 Task: Send an urgent email to Shubham Jain without a subject.
Action: Mouse moved to (20, 165)
Screenshot: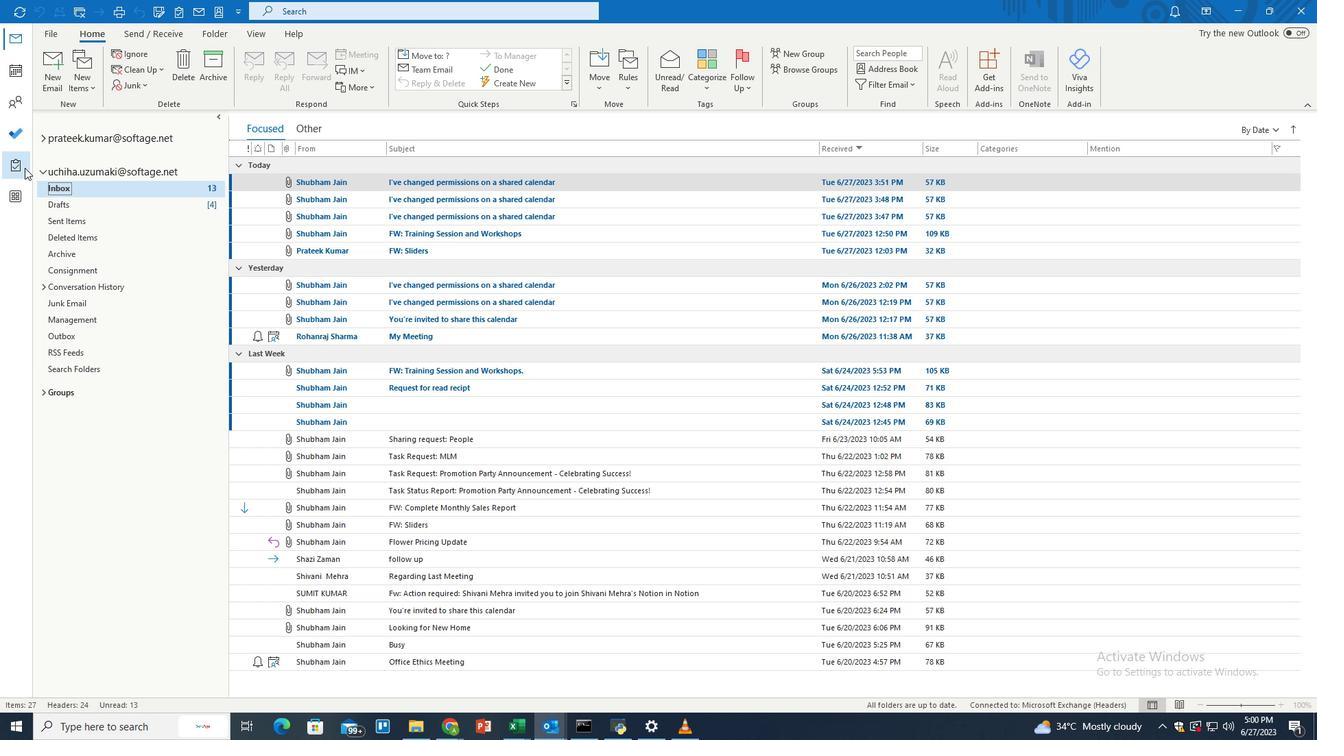 
Action: Mouse pressed left at (20, 165)
Screenshot: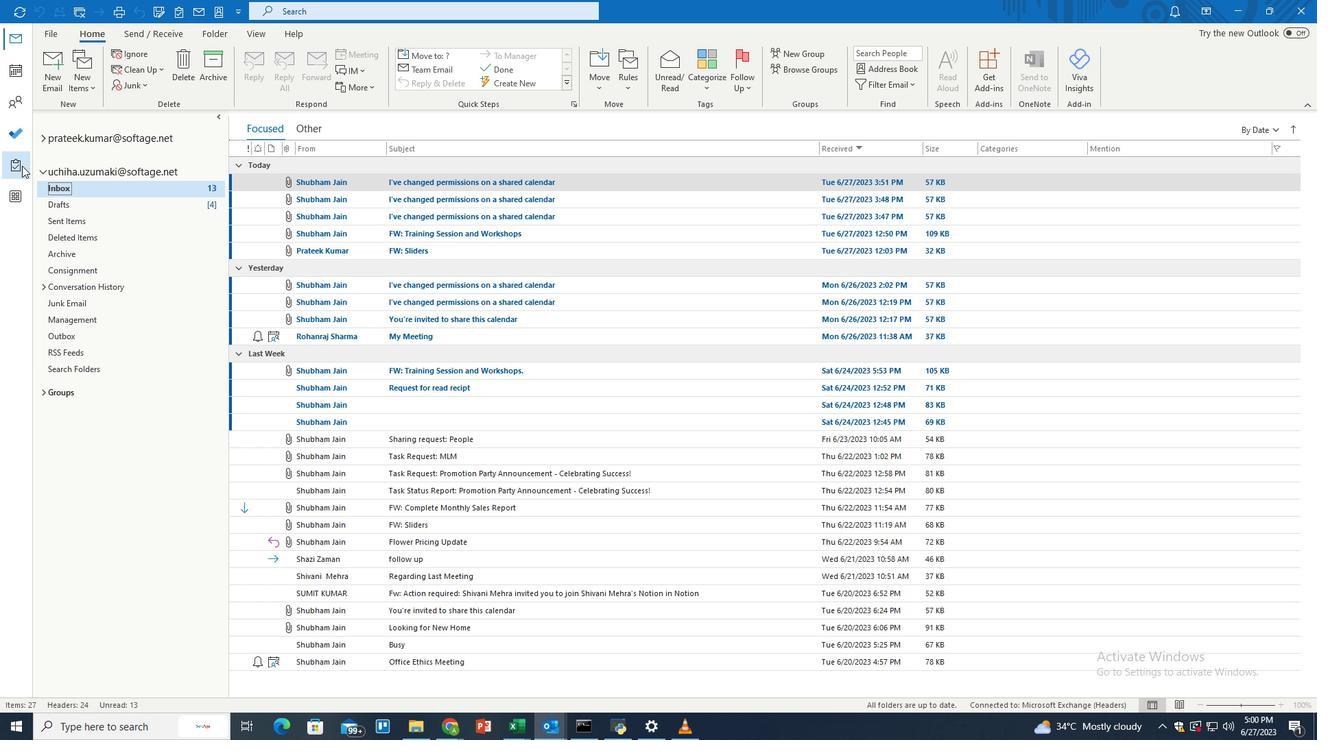 
Action: Mouse moved to (333, 622)
Screenshot: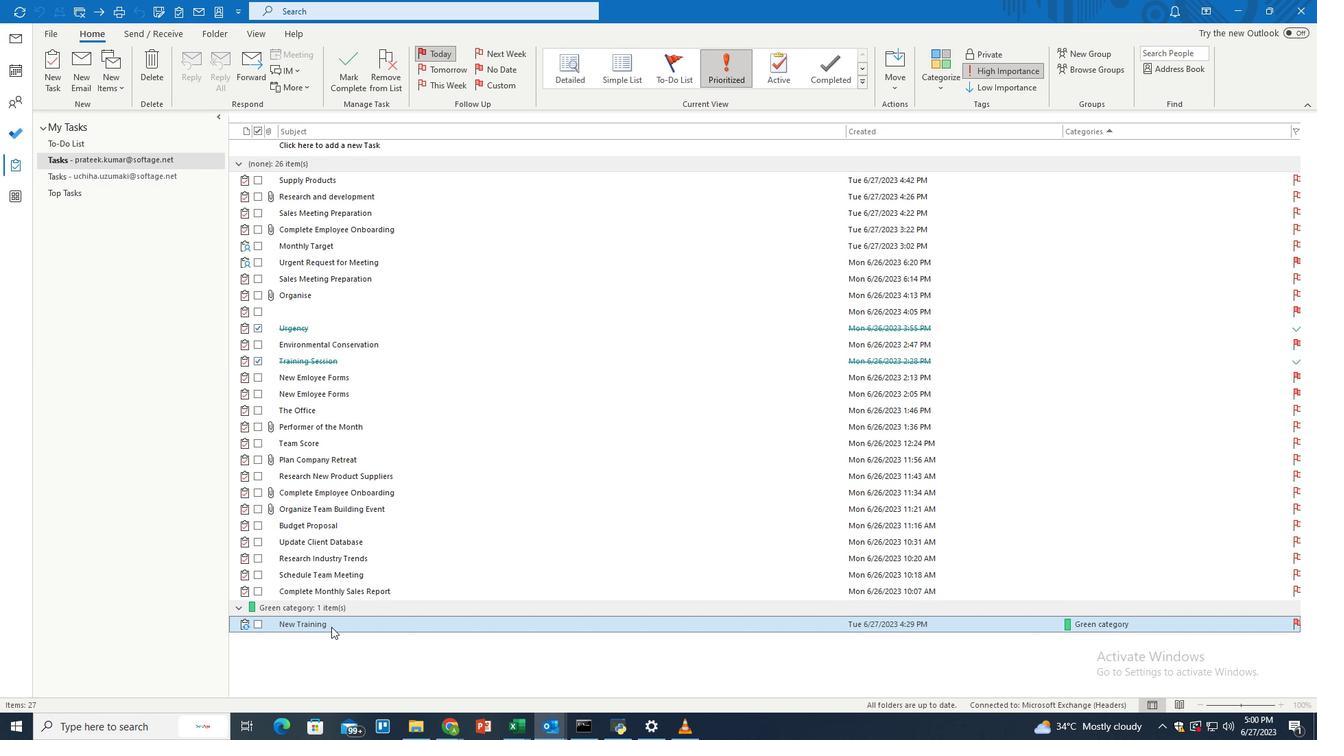 
Action: Mouse pressed left at (333, 622)
Screenshot: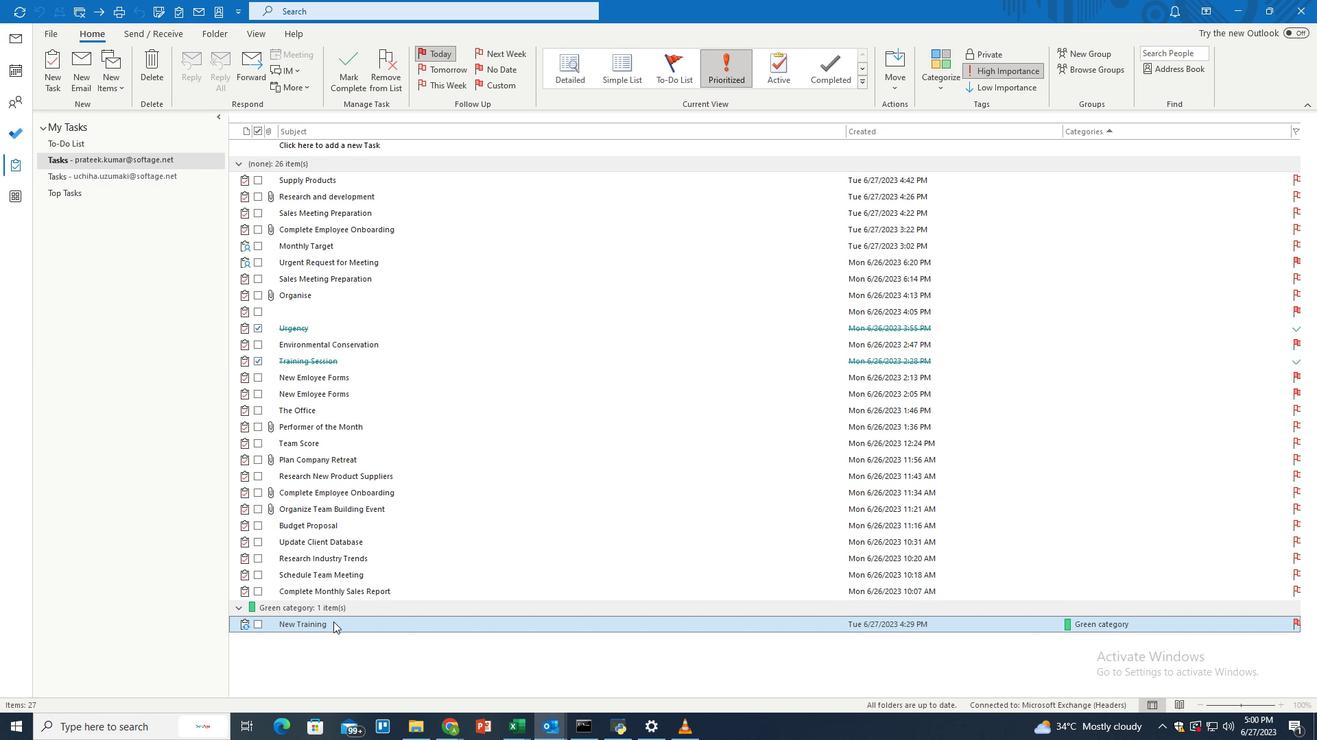 
Action: Key pressed ctrl+C
Screenshot: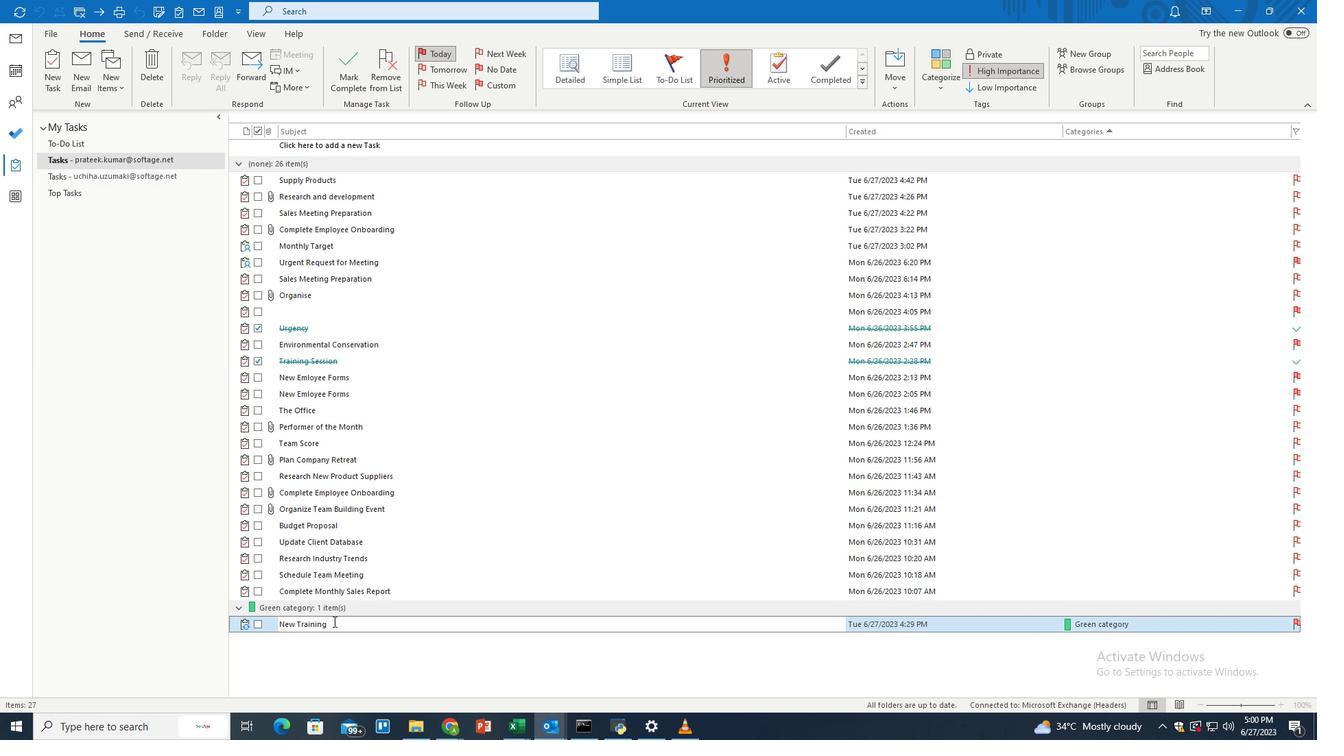 
Action: Mouse moved to (8, 41)
Screenshot: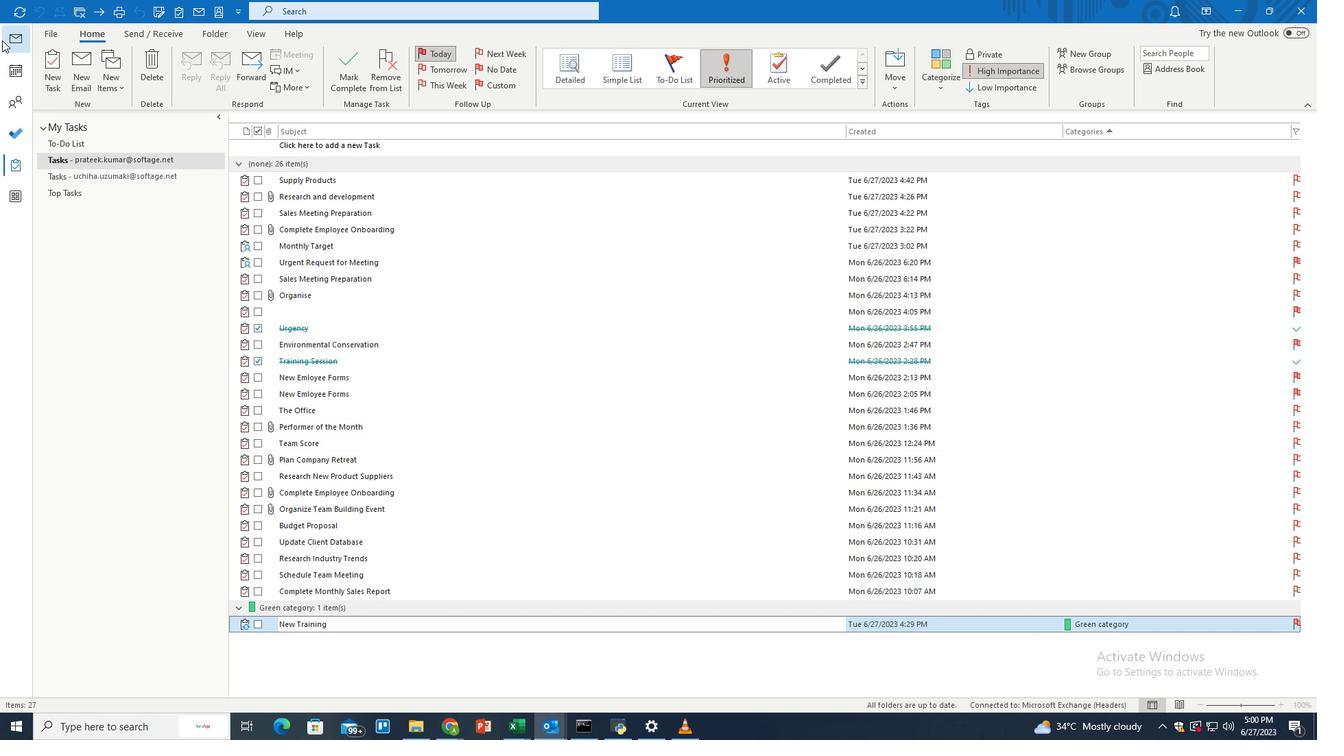 
Action: Mouse pressed left at (8, 41)
Screenshot: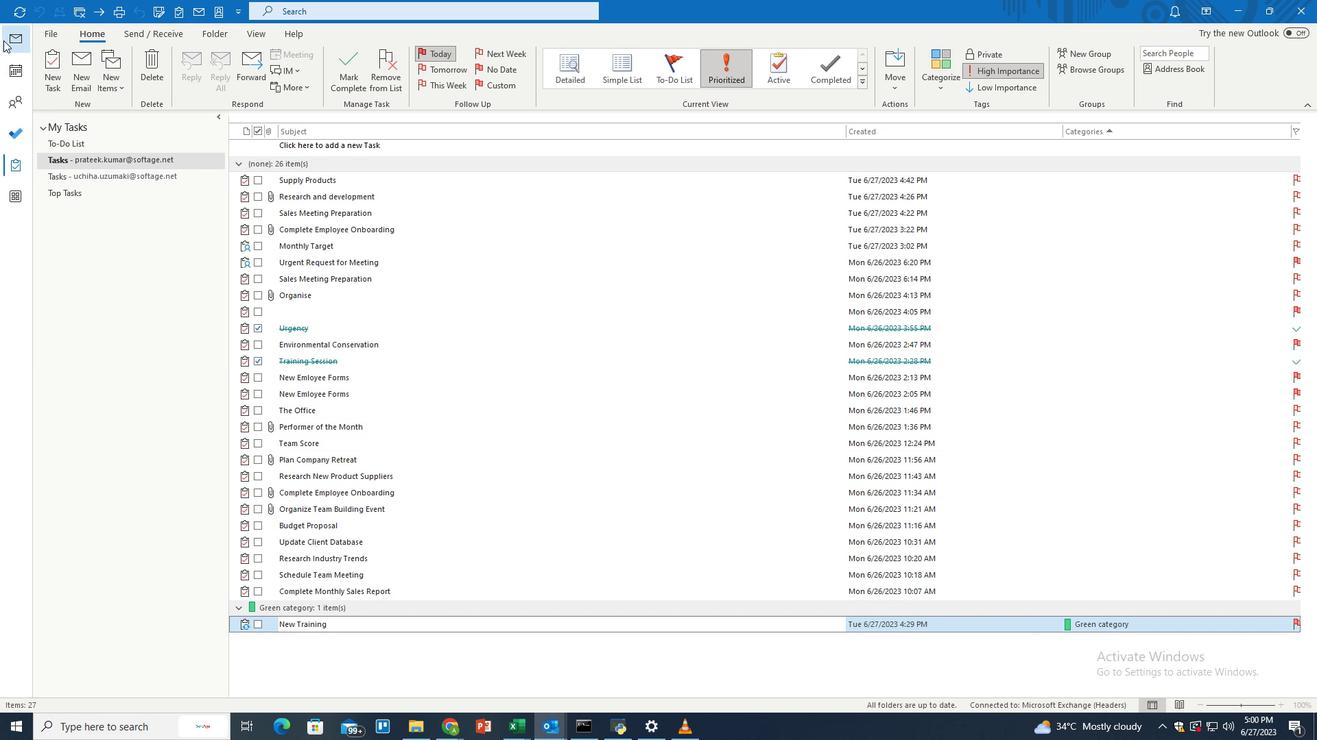 
Action: Mouse moved to (60, 64)
Screenshot: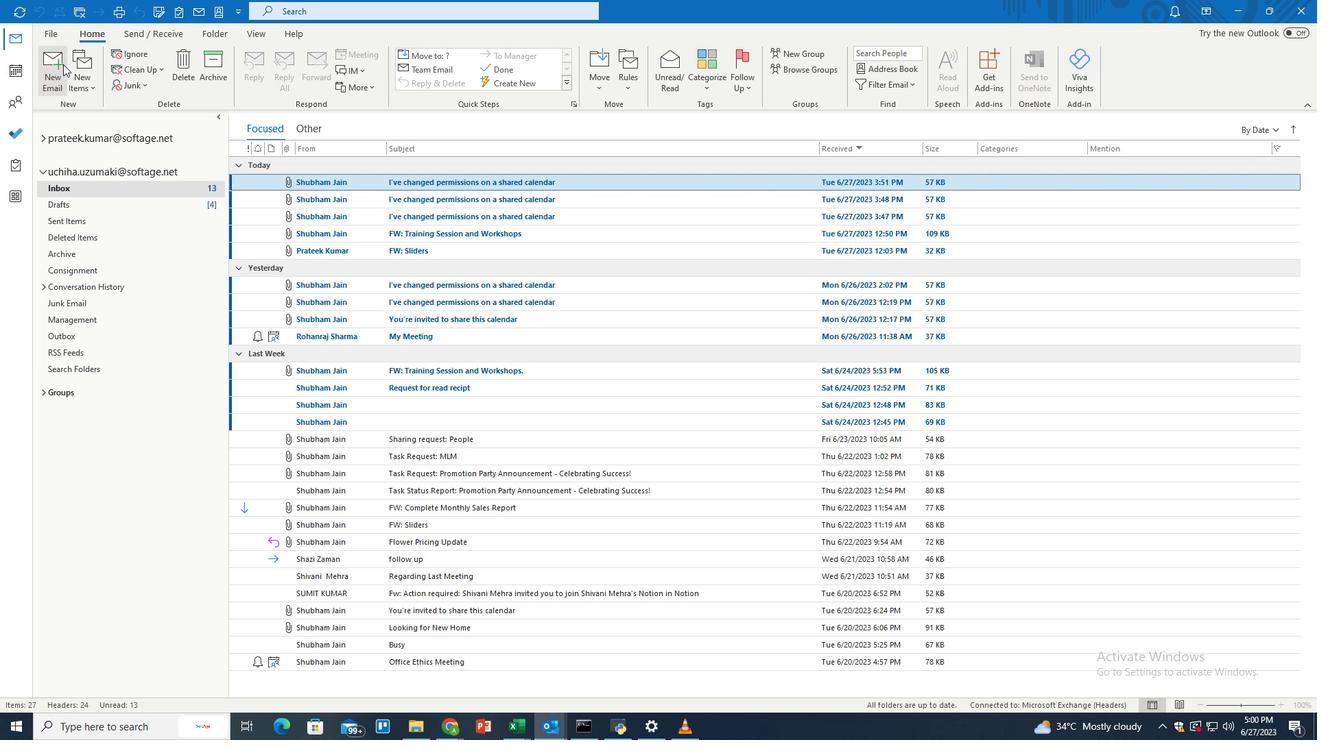 
Action: Mouse pressed left at (60, 64)
Screenshot: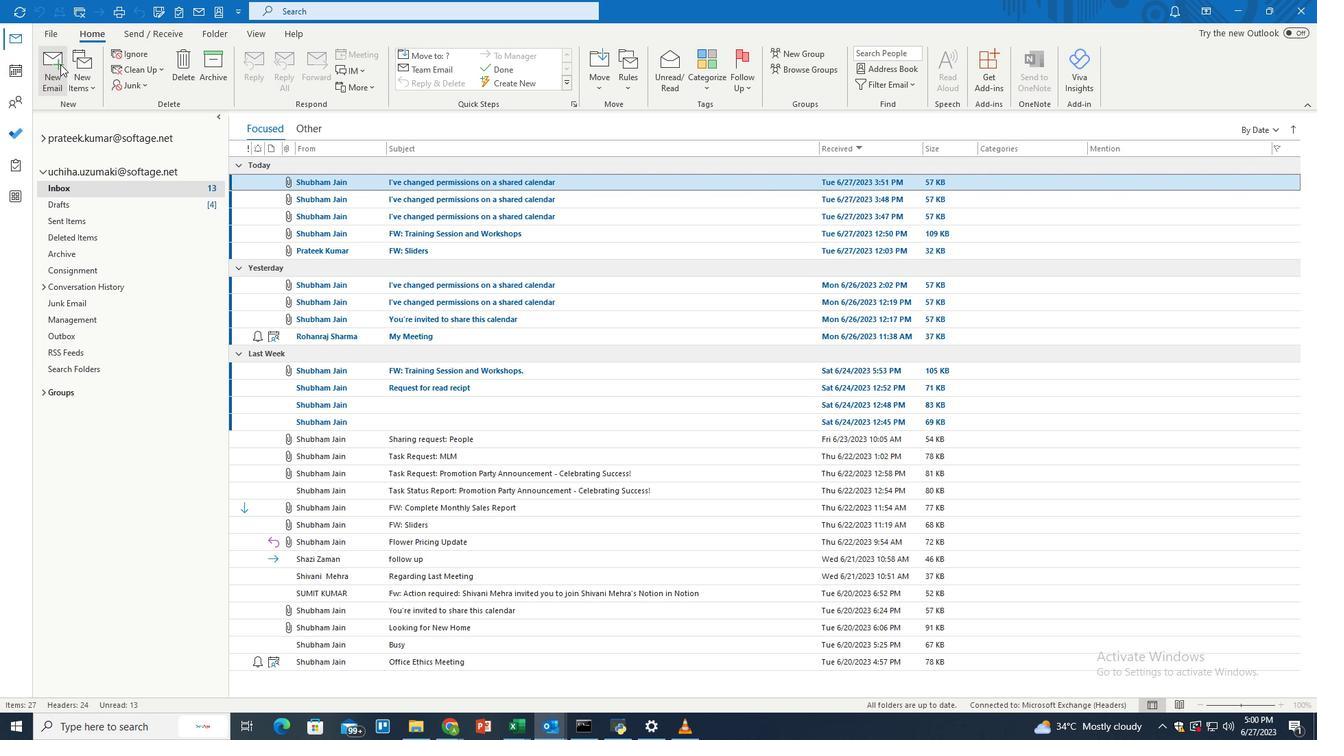 
Action: Mouse moved to (57, 64)
Screenshot: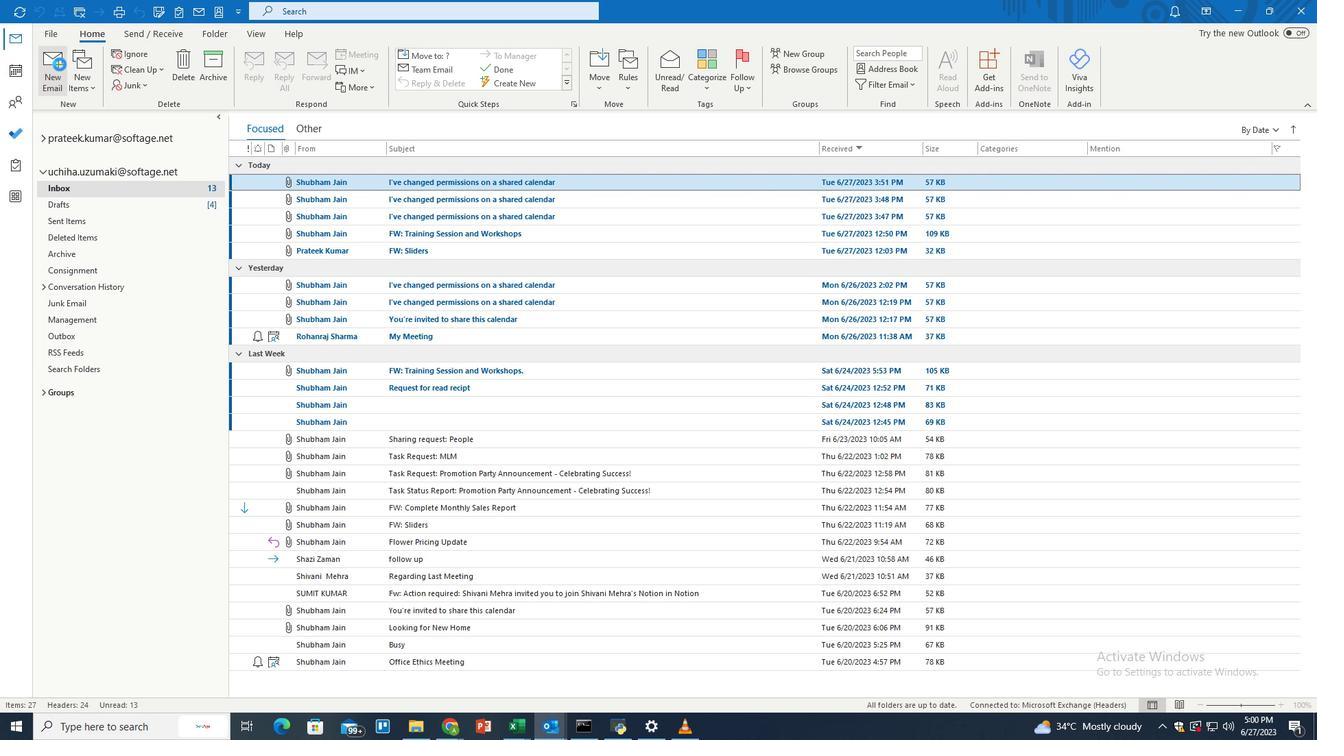 
Action: Mouse pressed left at (57, 64)
Screenshot: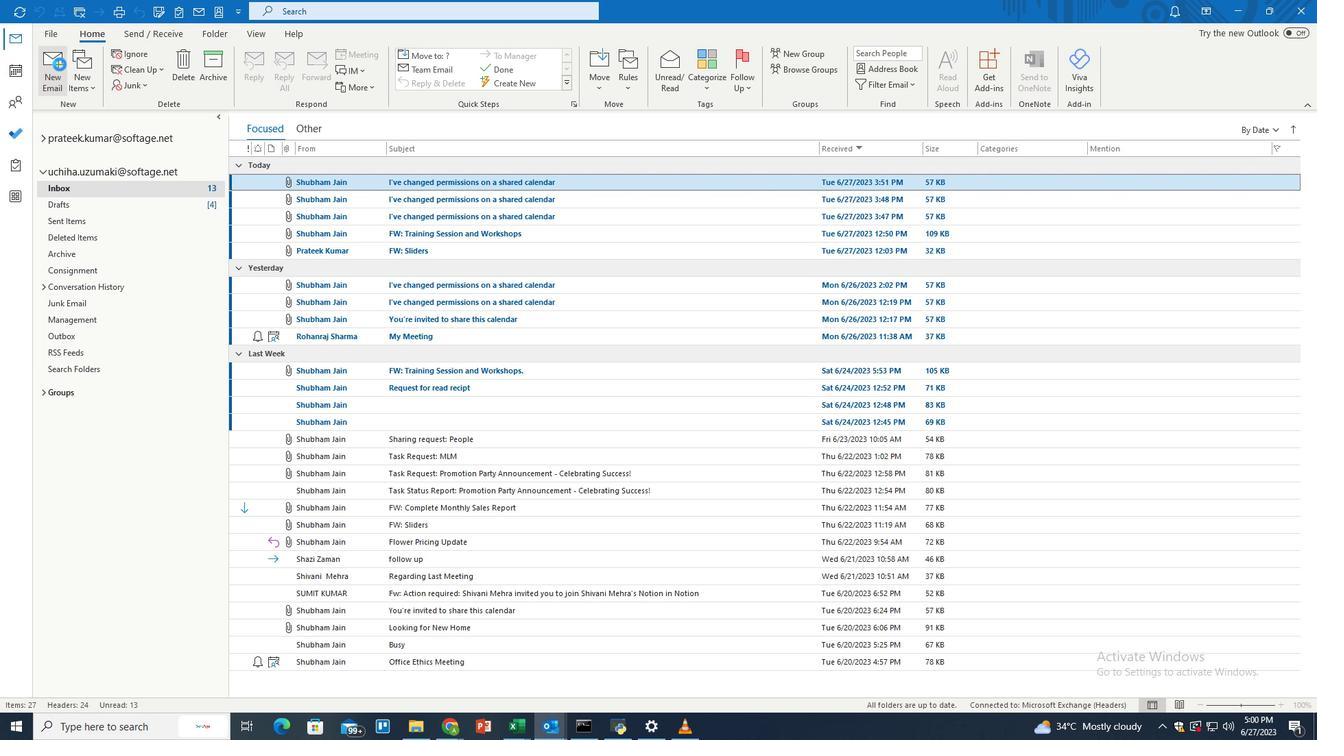 
Action: Mouse moved to (189, 163)
Screenshot: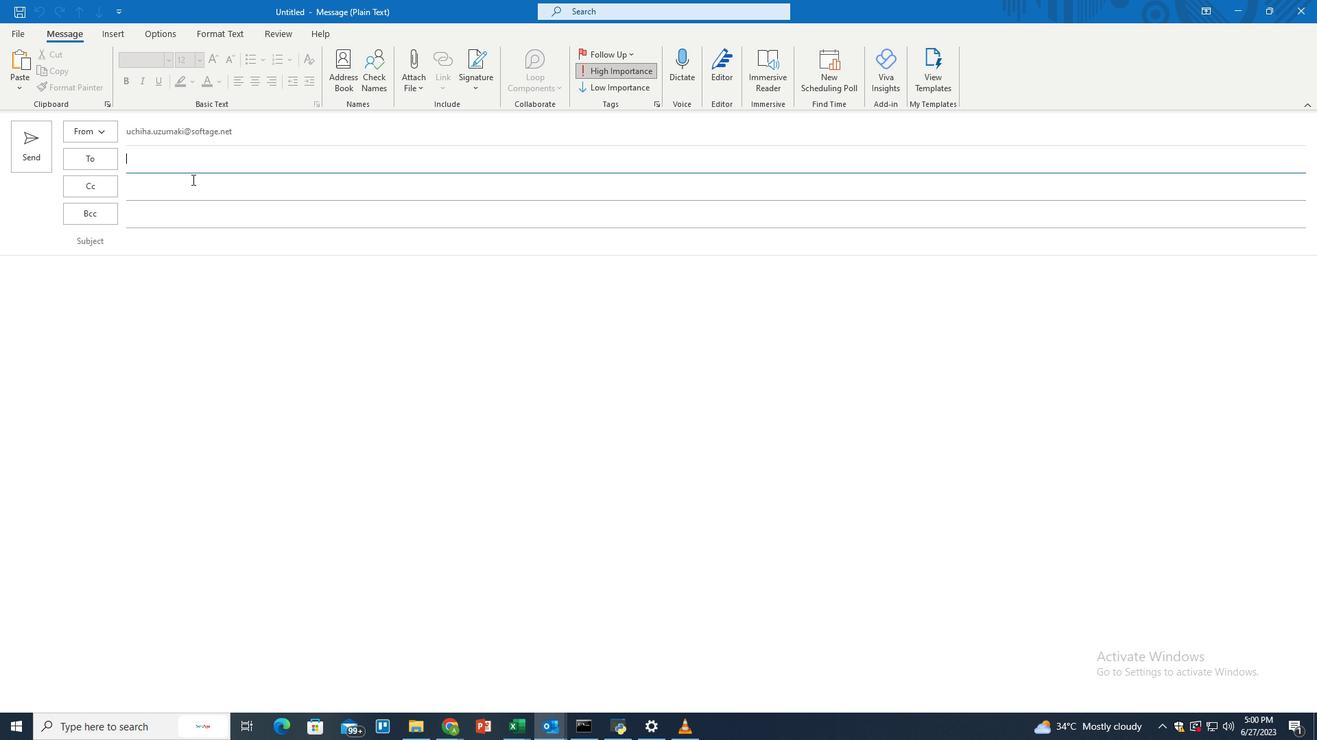 
Action: Key pressed <Key.shift>Sh
Screenshot: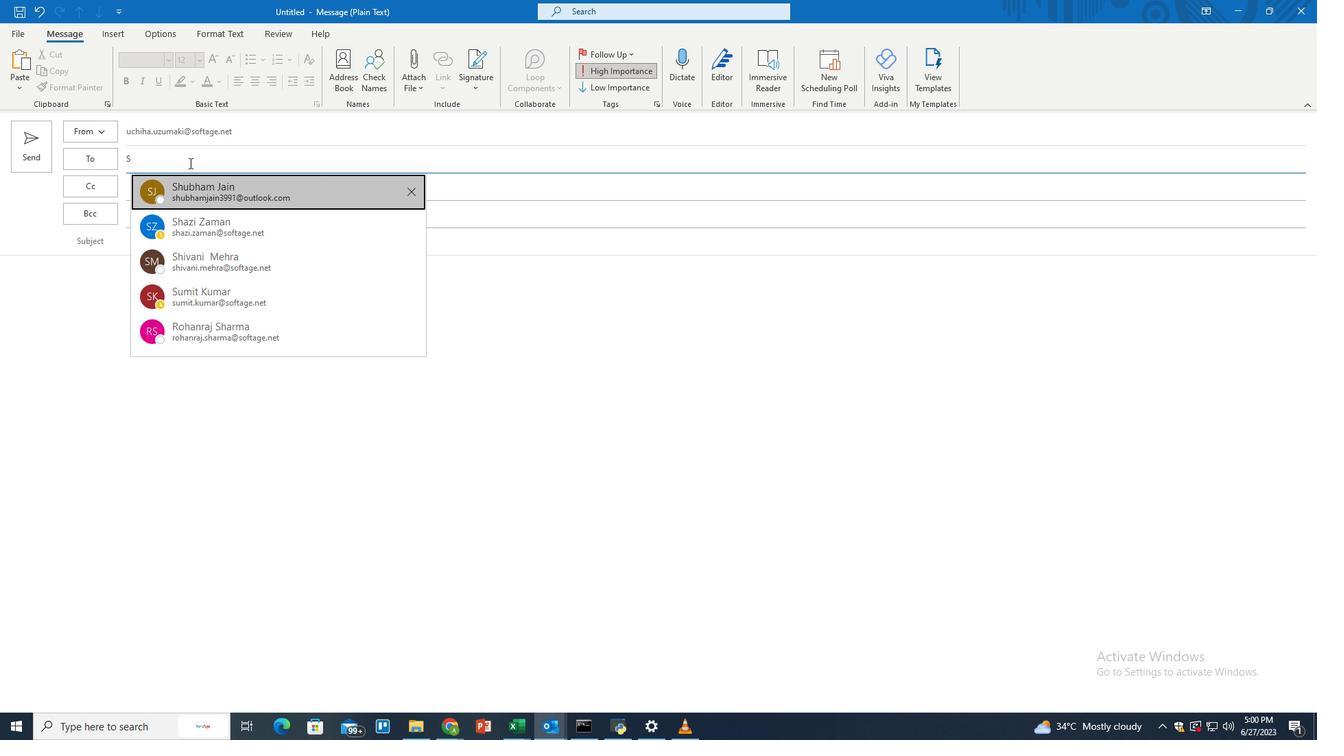
Action: Mouse moved to (216, 193)
Screenshot: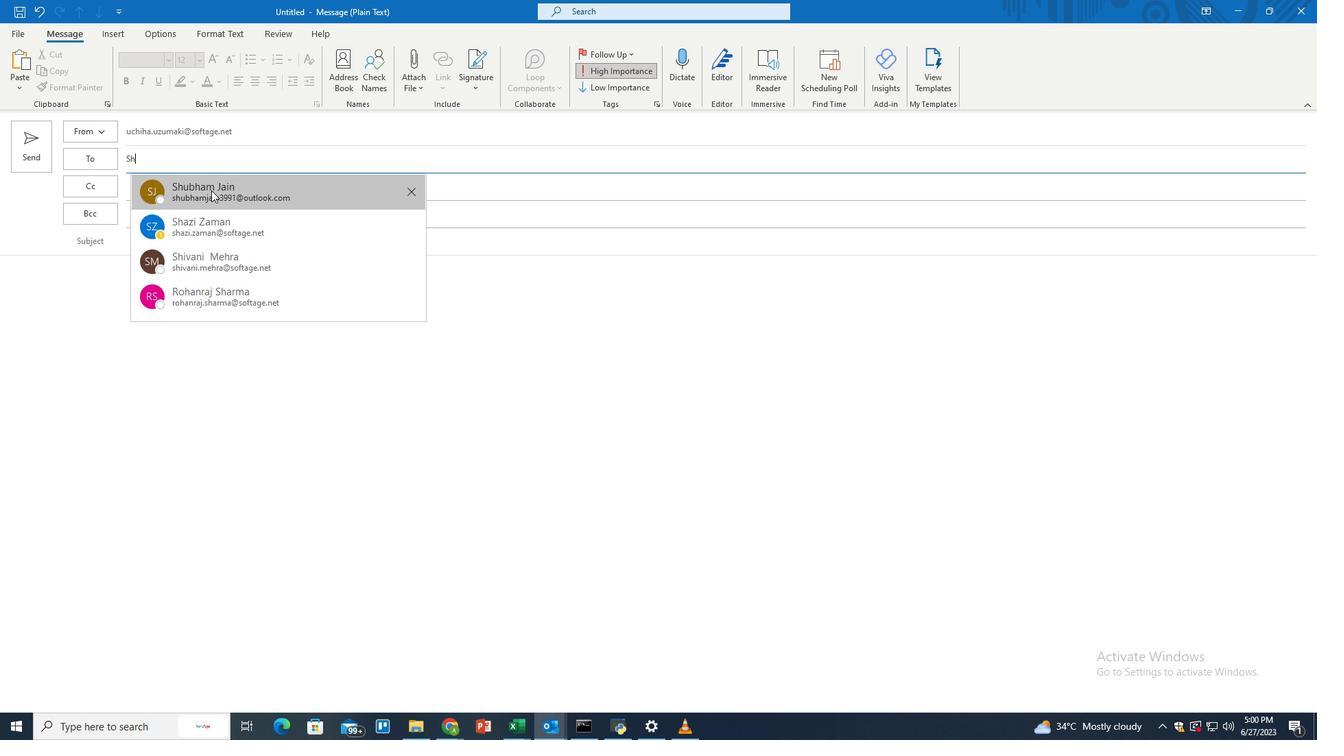 
Action: Mouse pressed left at (216, 193)
Screenshot: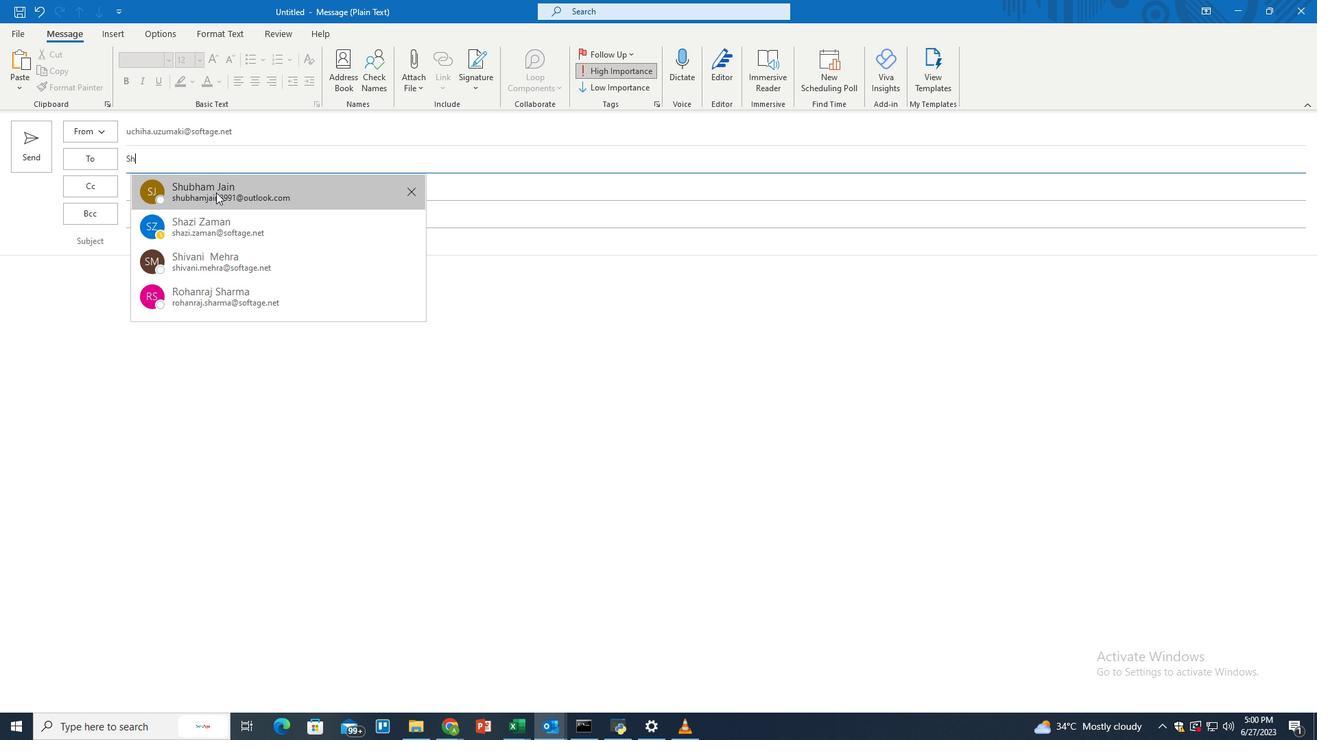 
Action: Mouse moved to (190, 303)
Screenshot: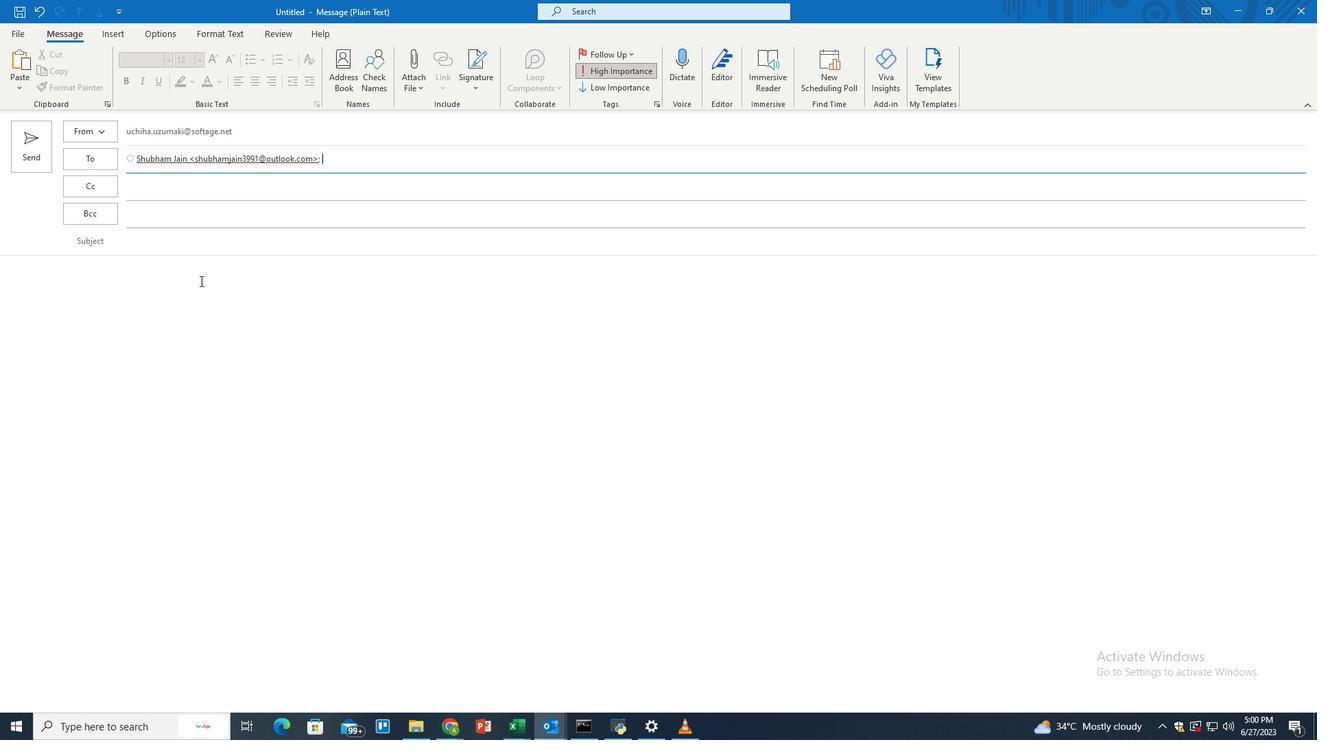 
Action: Mouse pressed left at (190, 303)
Screenshot: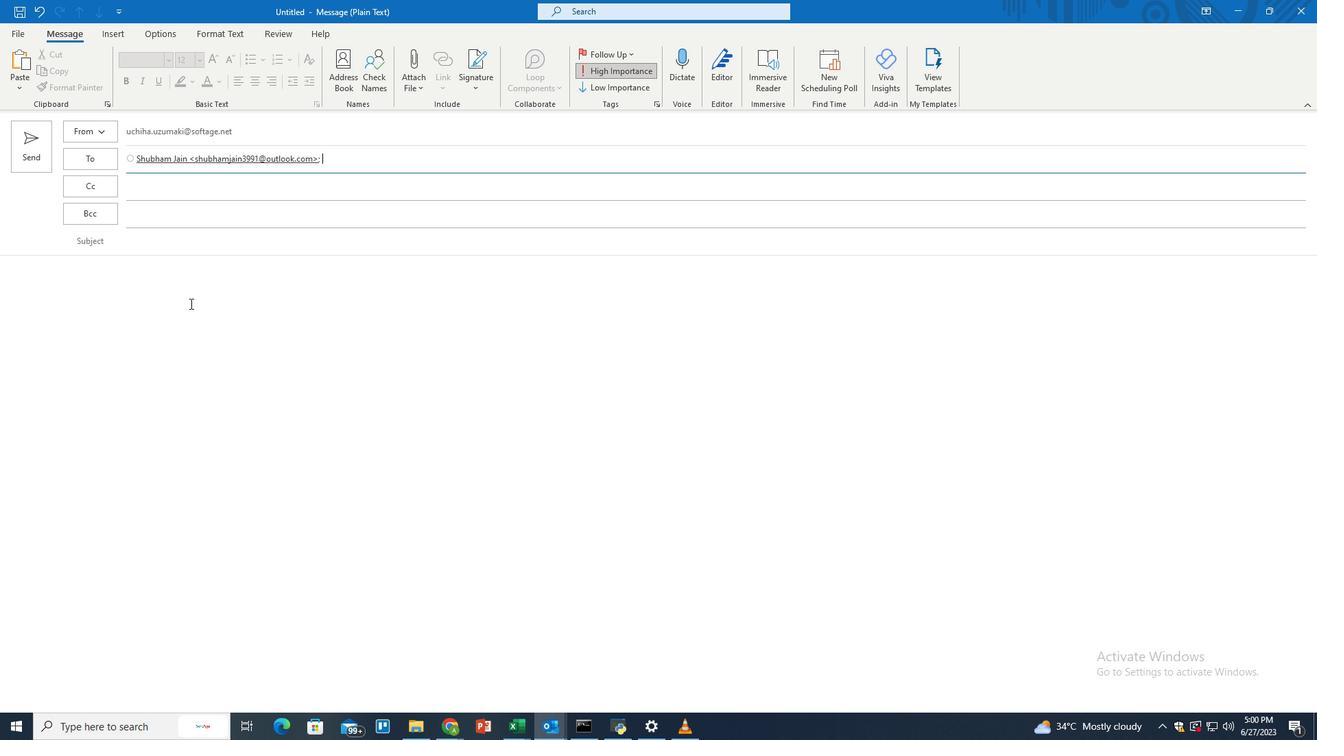 
Action: Key pressed ctrl+V
Screenshot: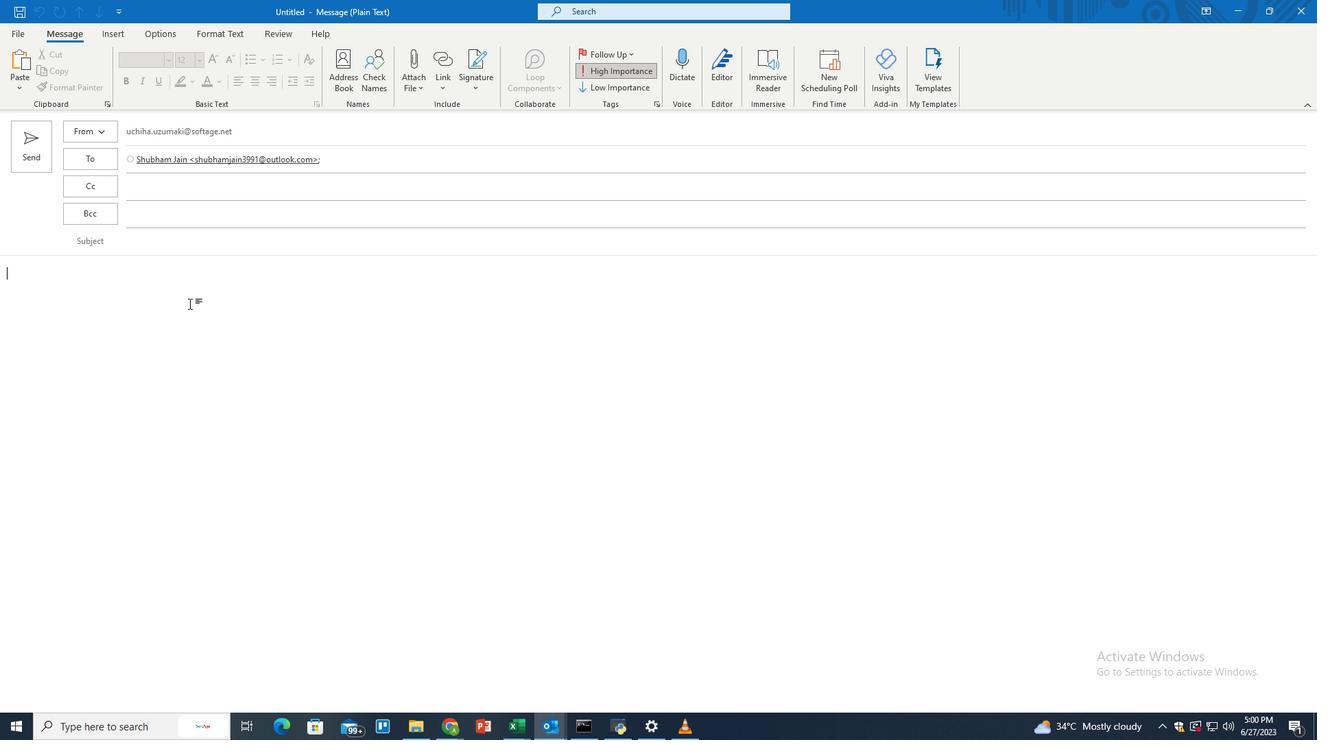 
Action: Mouse moved to (184, 312)
Screenshot: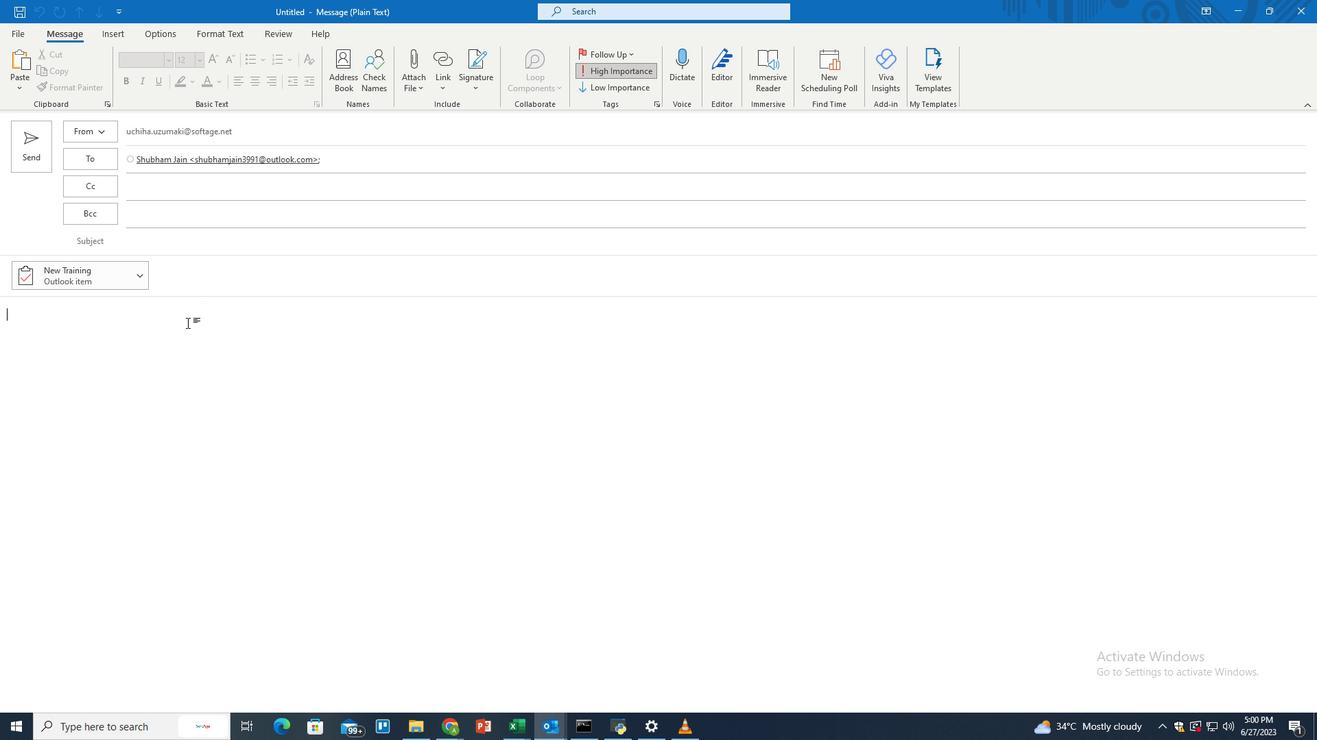 
Action: Key pressed <Key.shift>This<Key.space>is<Key.space>an<Key.space>urgent<Key.space>task
Screenshot: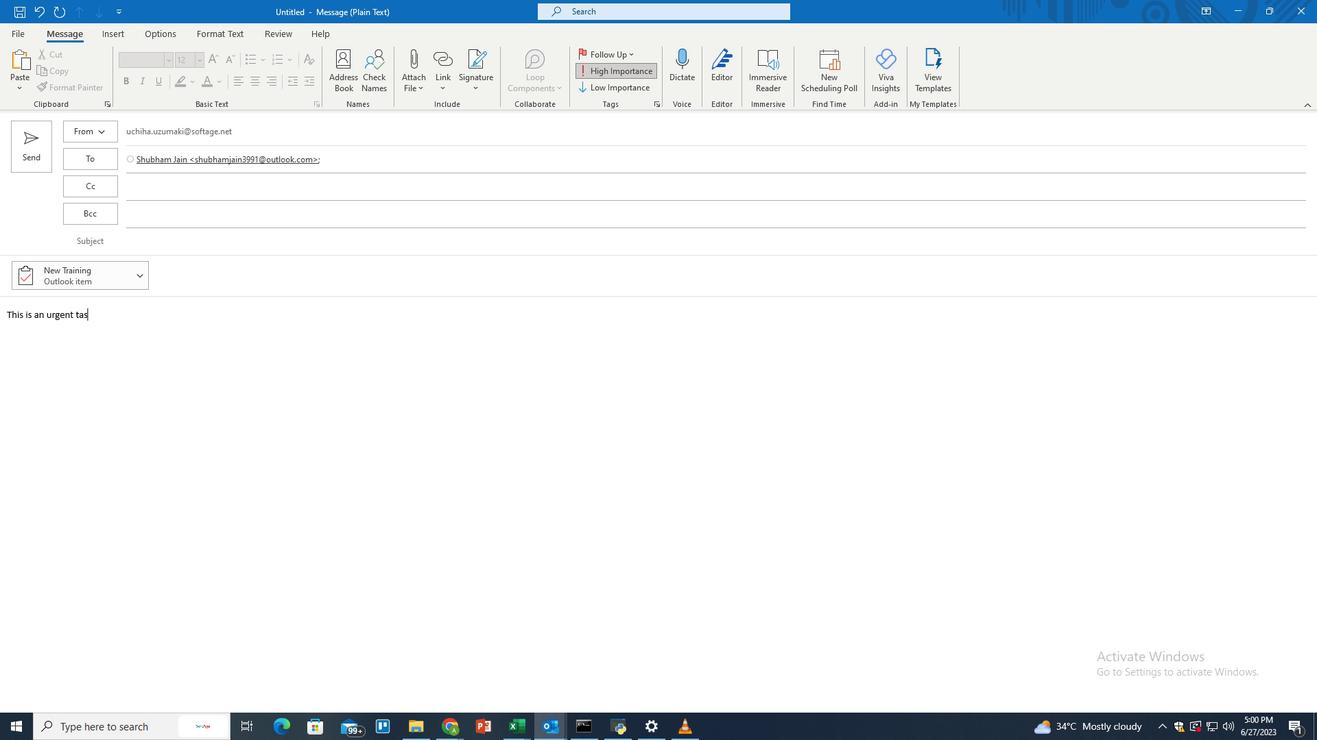 
Action: Mouse moved to (35, 161)
Screenshot: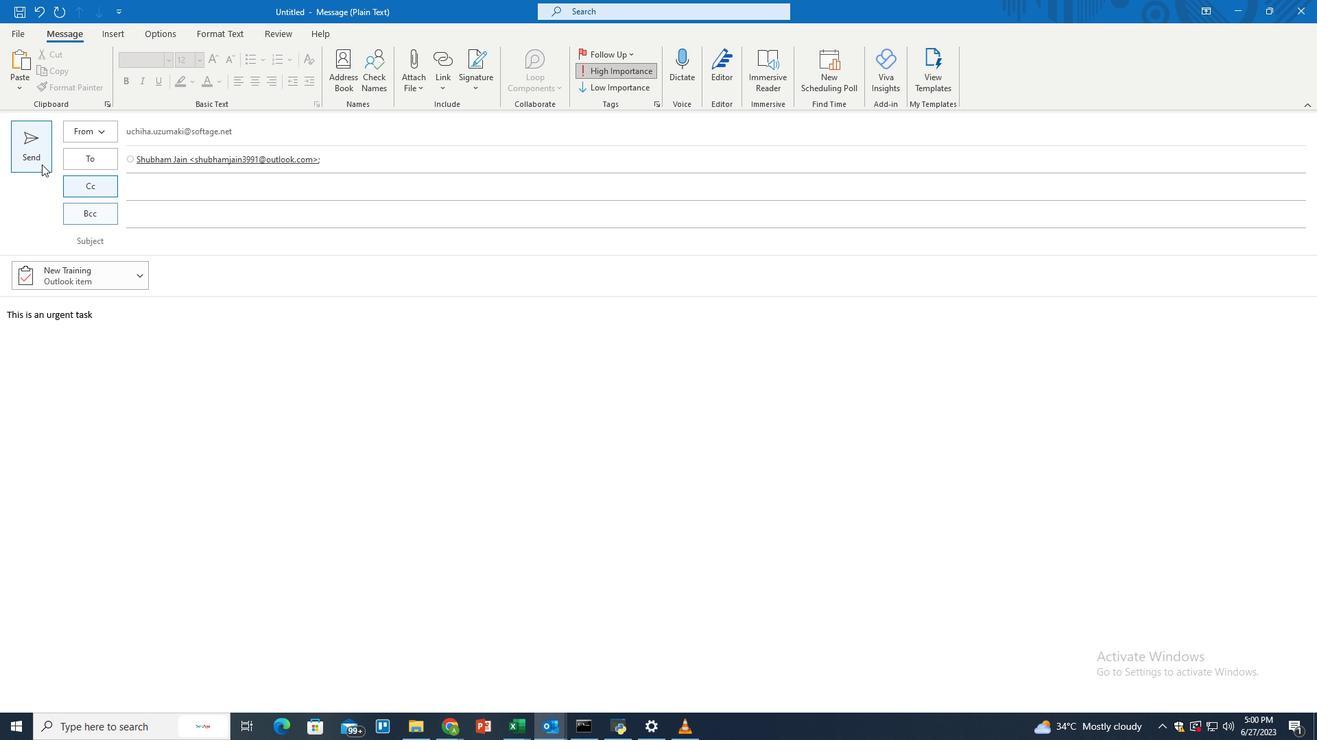 
Action: Mouse pressed left at (35, 161)
Screenshot: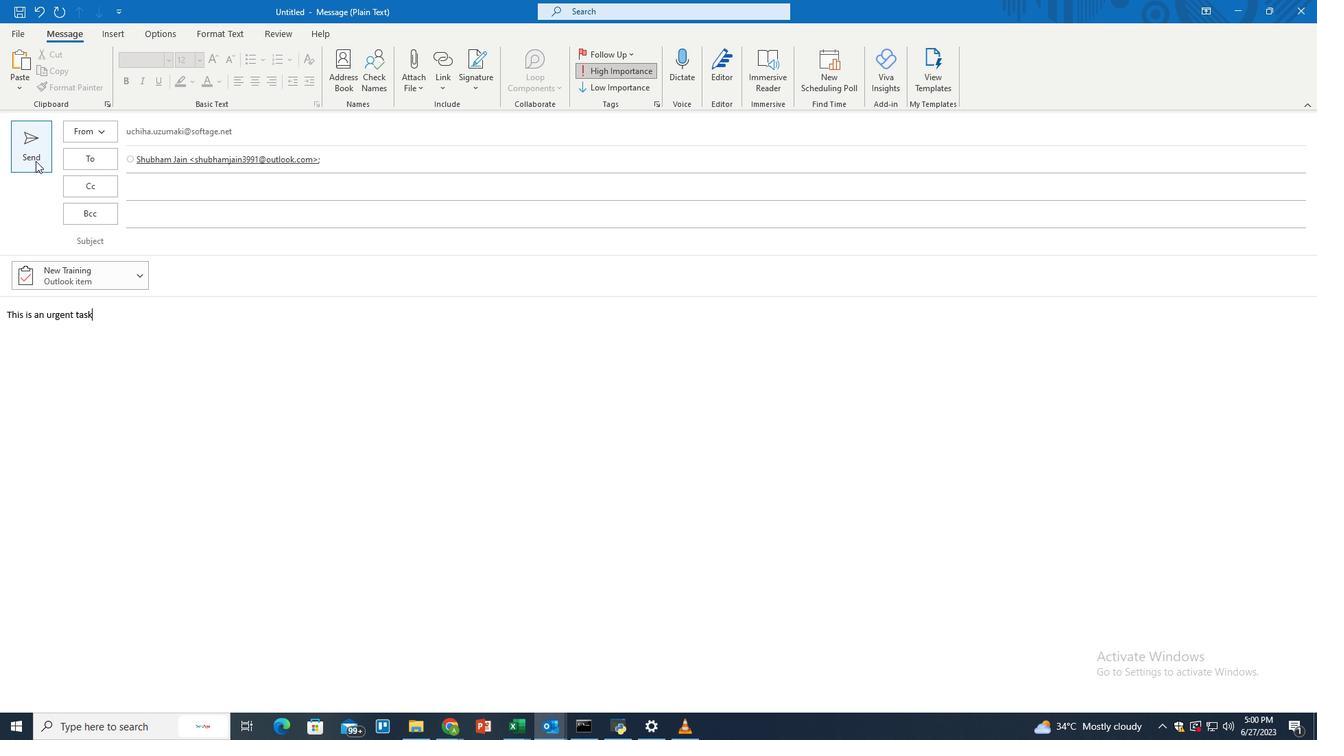 
Action: Mouse moved to (677, 382)
Screenshot: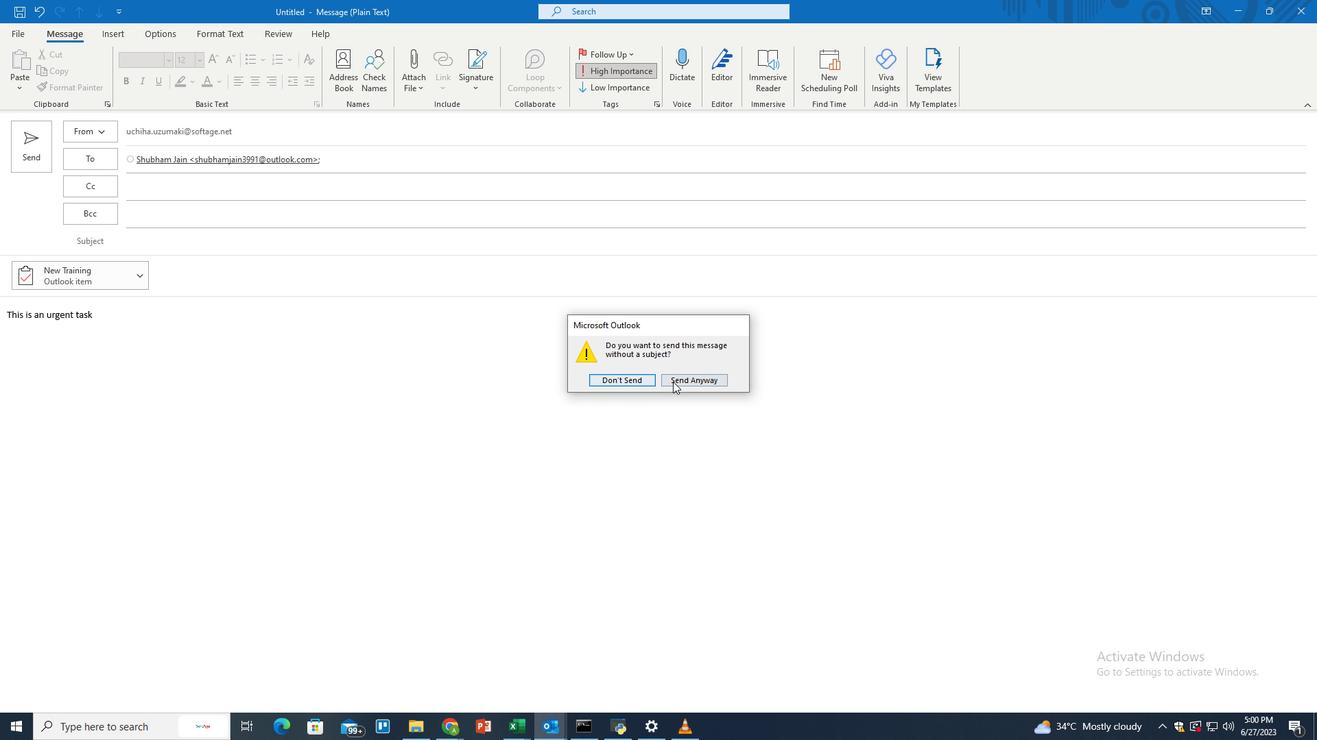 
Action: Mouse pressed left at (677, 382)
Screenshot: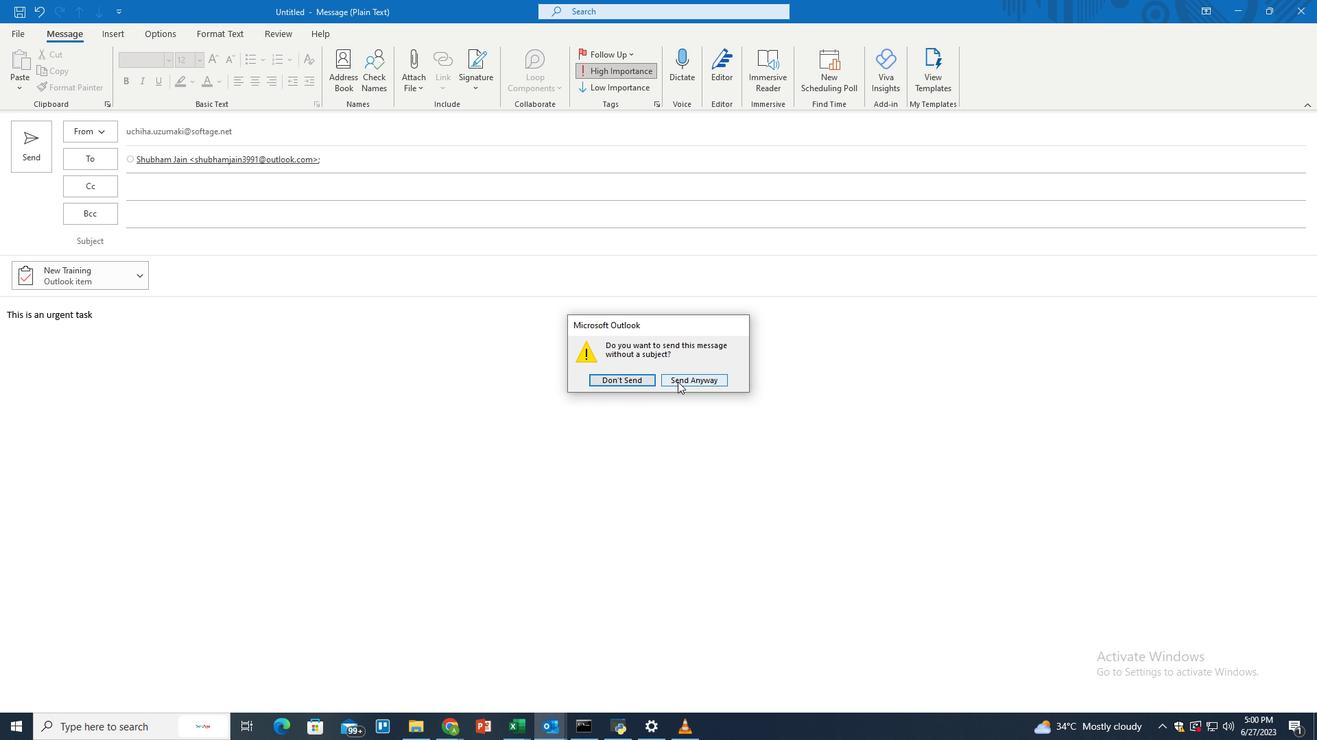 
Action: Mouse moved to (644, 405)
Screenshot: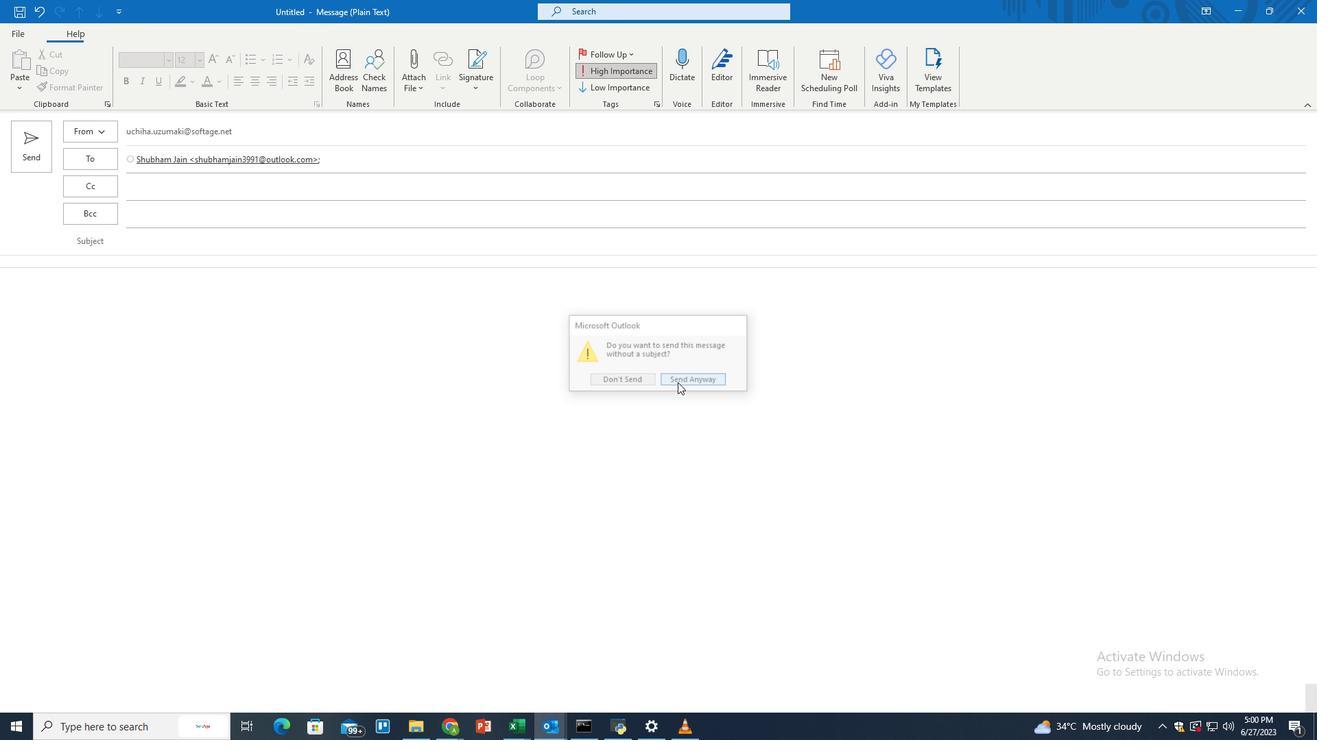 
